 Task: Create in the project TransferLine in Backlog an issue 'User interface not responsive on mobile devices', assign it to team member softage.1@softage.net and change the status to IN PROGRESS.
Action: Mouse moved to (210, 66)
Screenshot: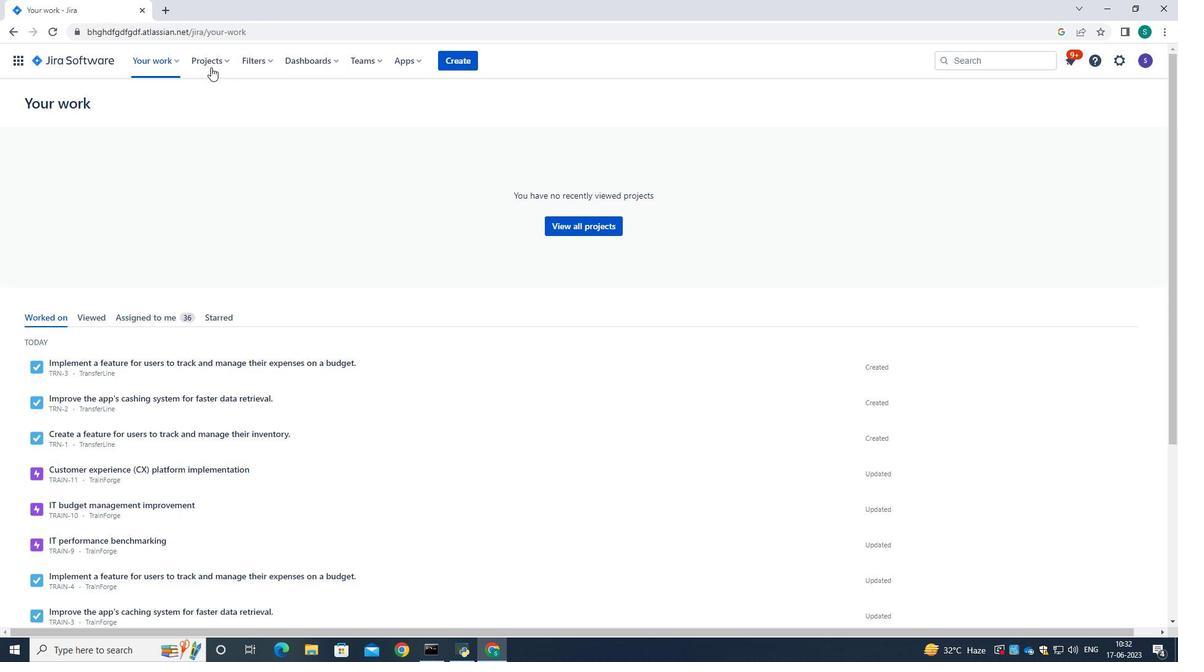 
Action: Mouse pressed left at (210, 66)
Screenshot: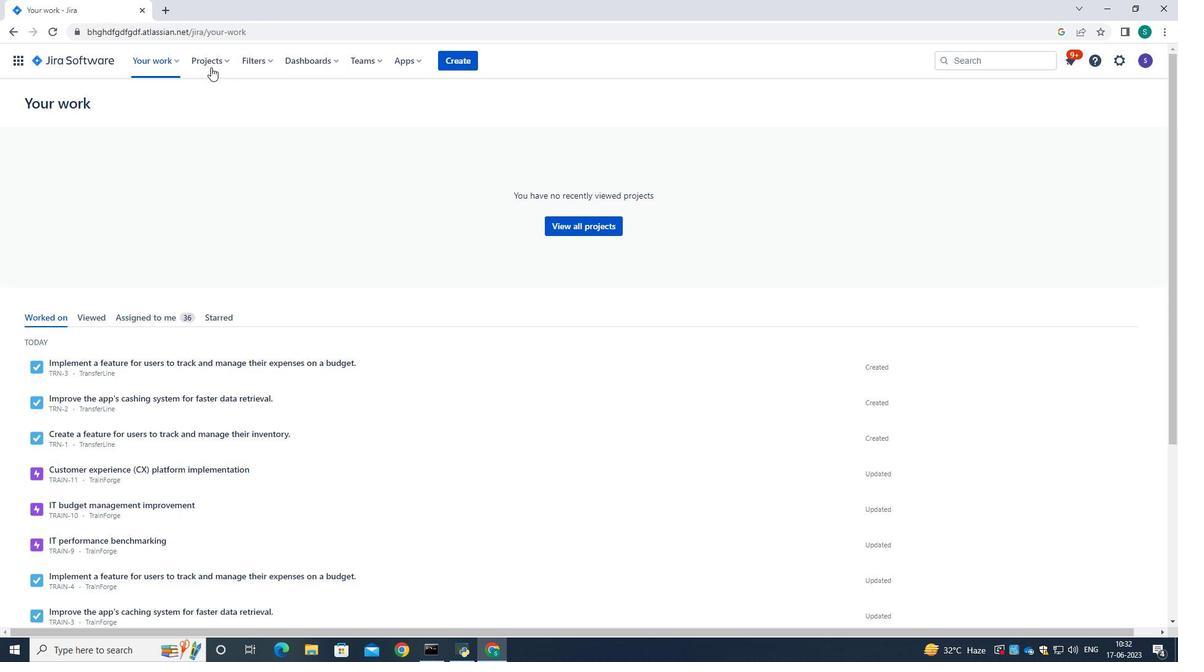 
Action: Mouse moved to (225, 117)
Screenshot: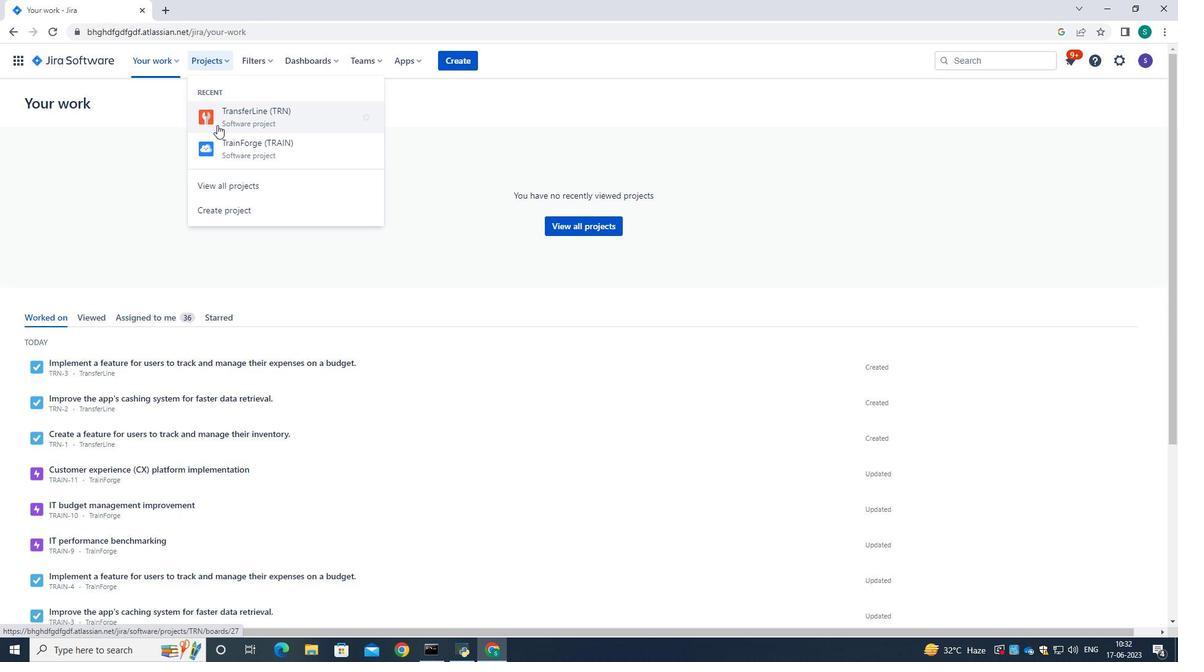 
Action: Mouse pressed left at (225, 117)
Screenshot: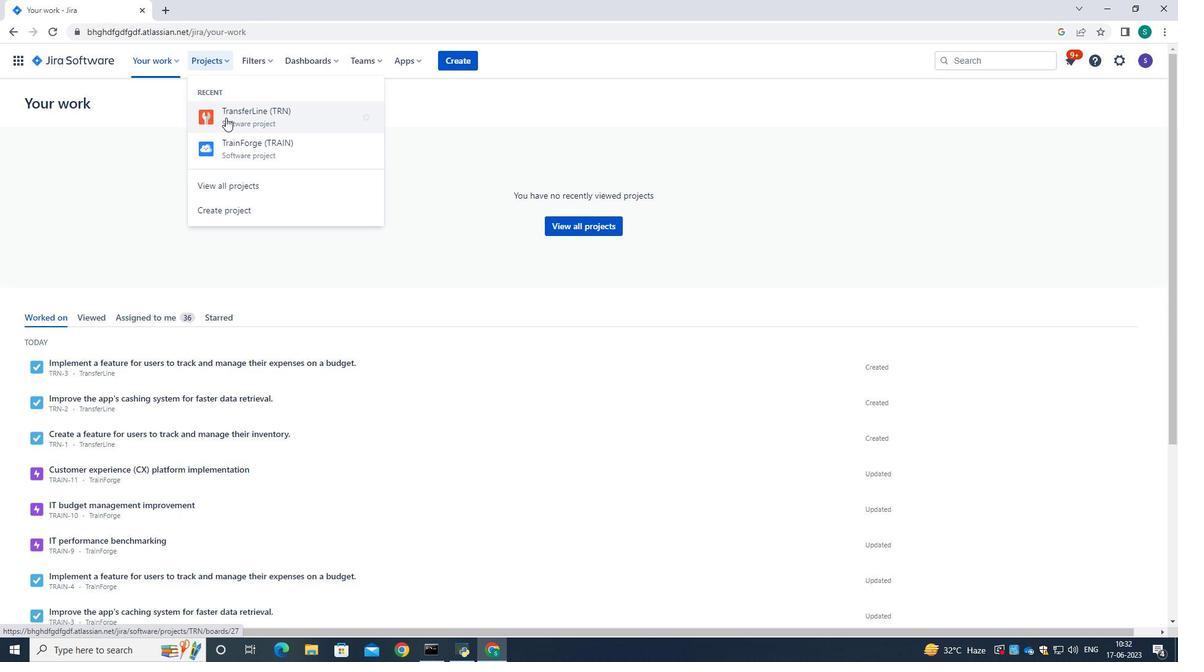 
Action: Mouse moved to (100, 190)
Screenshot: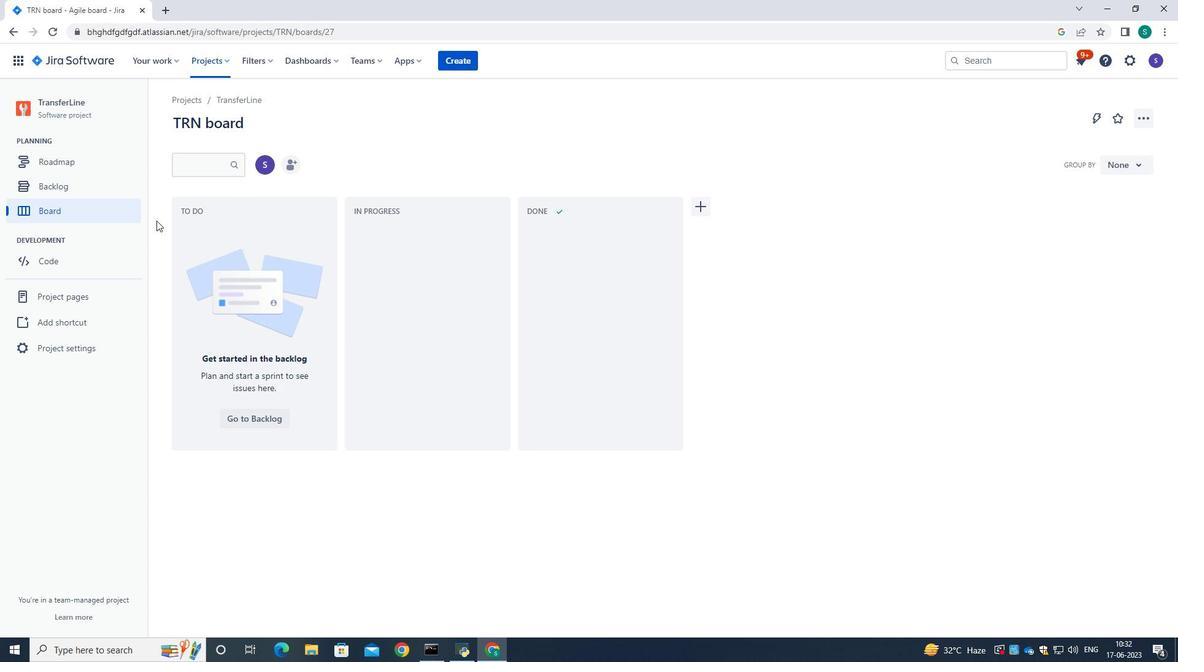 
Action: Mouse pressed left at (100, 190)
Screenshot: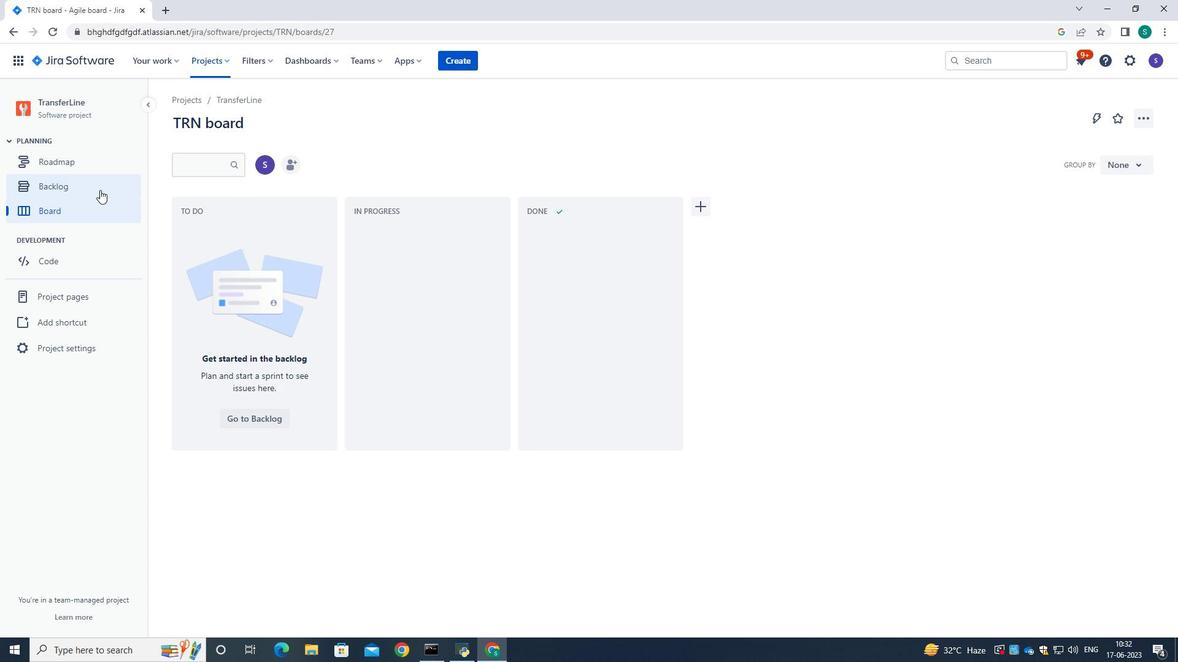 
Action: Mouse moved to (391, 294)
Screenshot: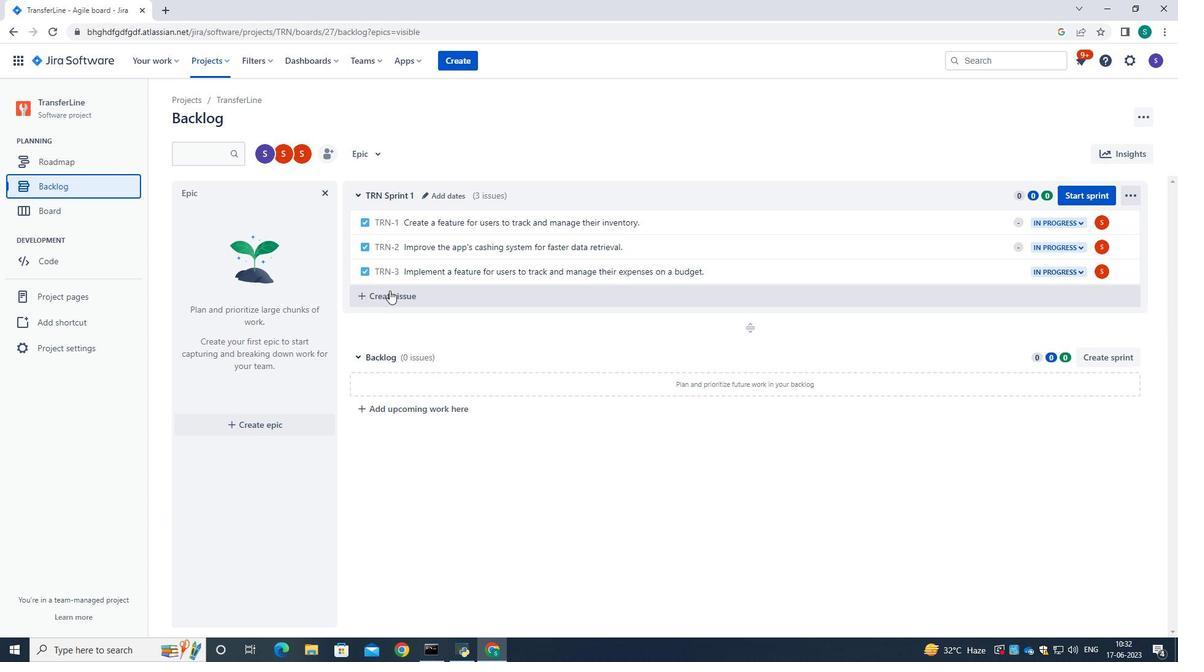 
Action: Mouse pressed left at (391, 294)
Screenshot: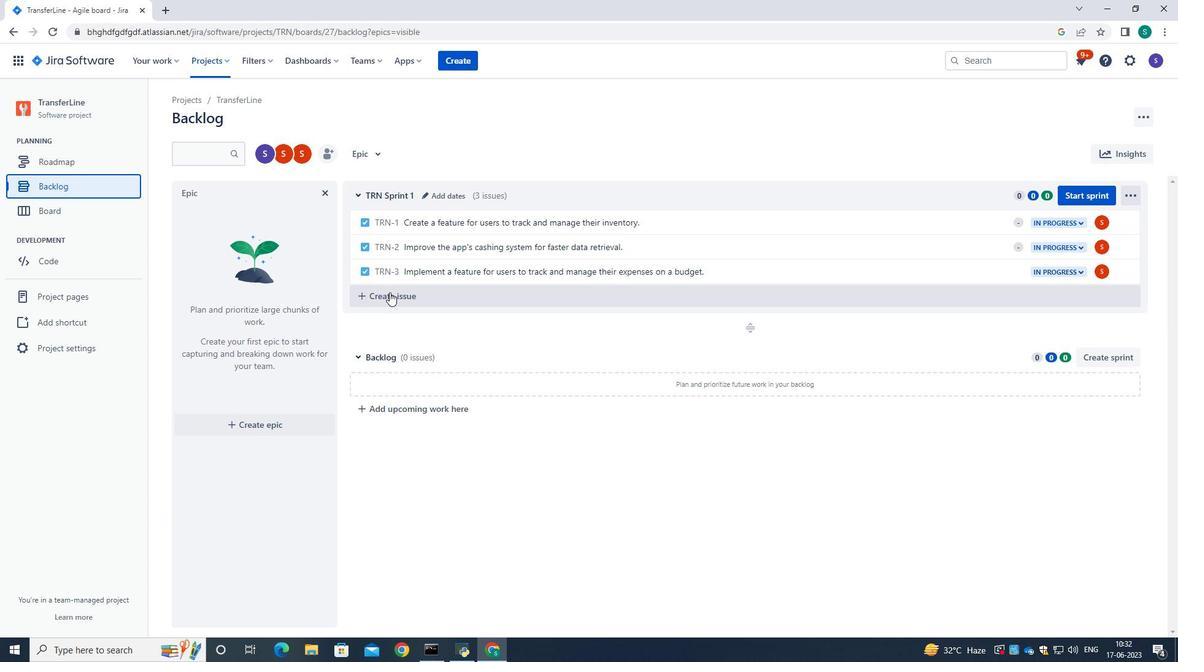 
Action: Mouse moved to (405, 300)
Screenshot: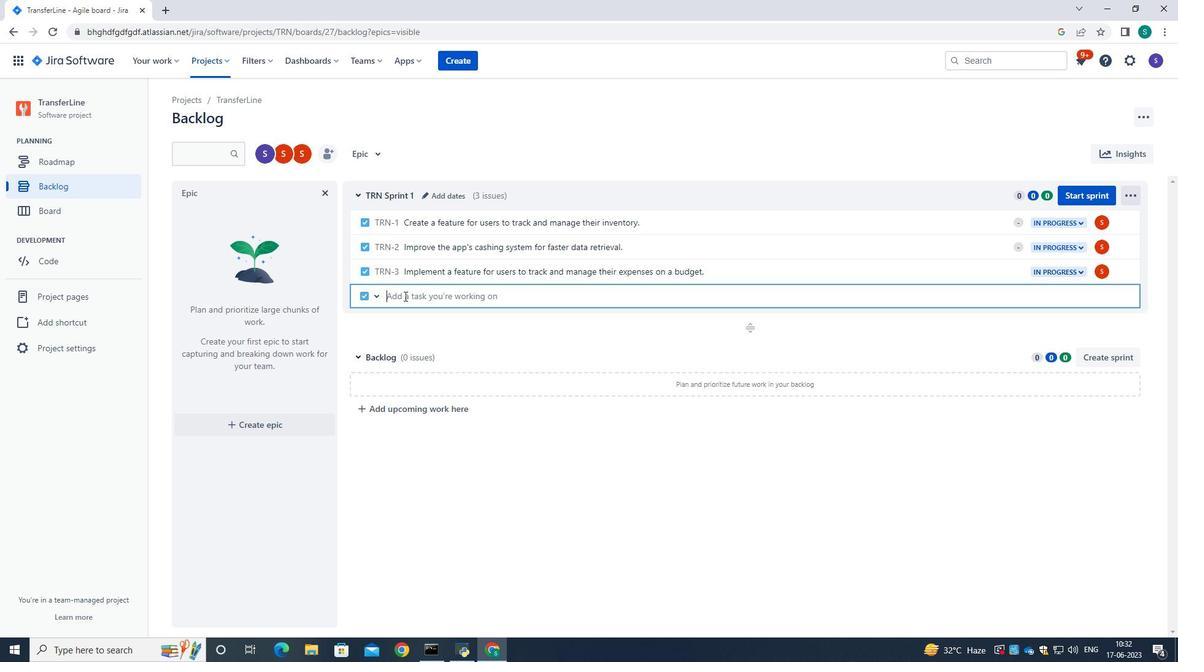 
Action: Mouse pressed left at (405, 300)
Screenshot: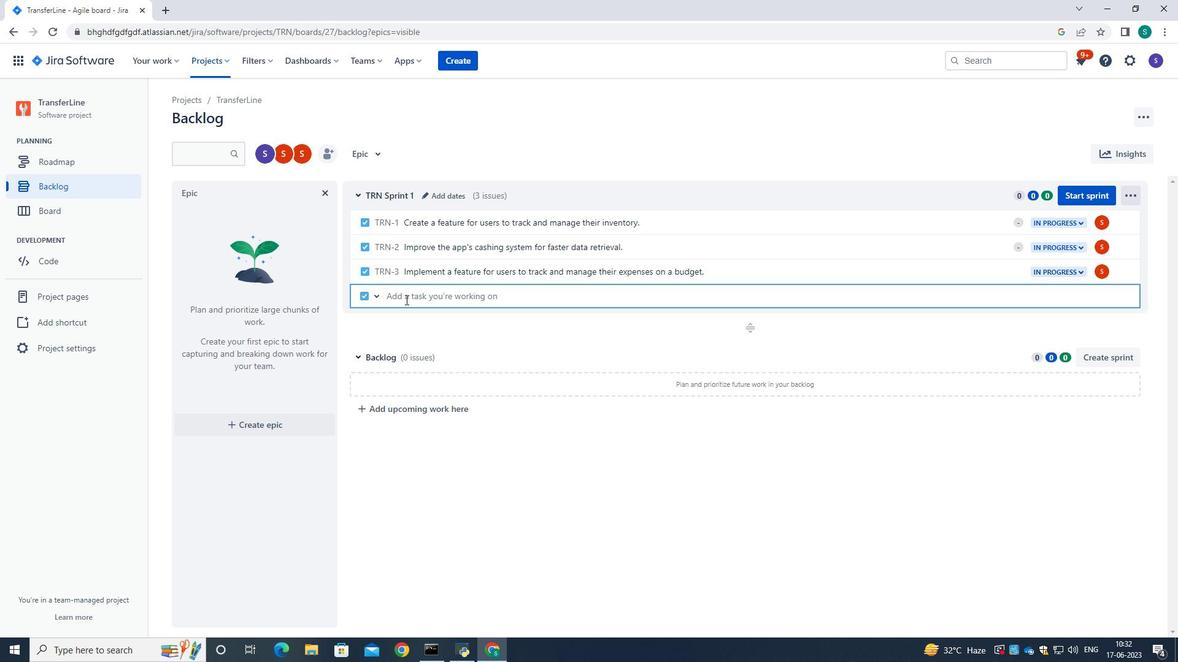 
Action: Key pressed <Key.caps_lock>U<Key.caps_lock>ser<Key.space>interface<Key.space>not<Key.space>respn<Key.backspace>onsive<Key.space>on<Key.space>mobile<Key.space>devices.<Key.enter>
Screenshot: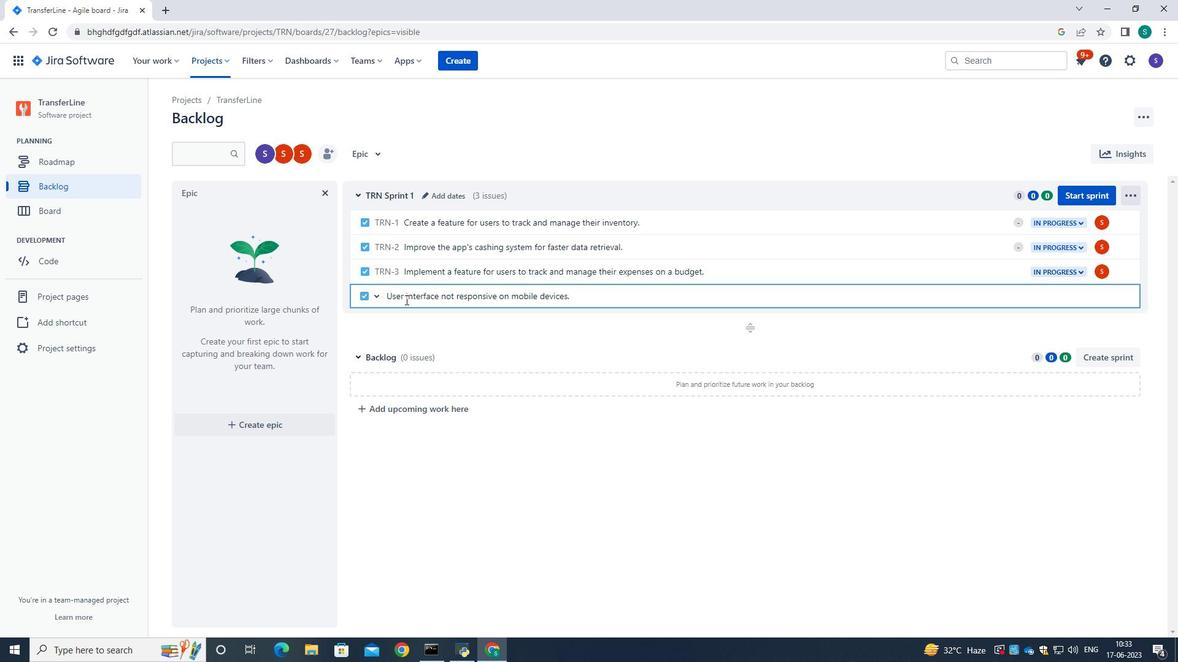
Action: Mouse moved to (1076, 294)
Screenshot: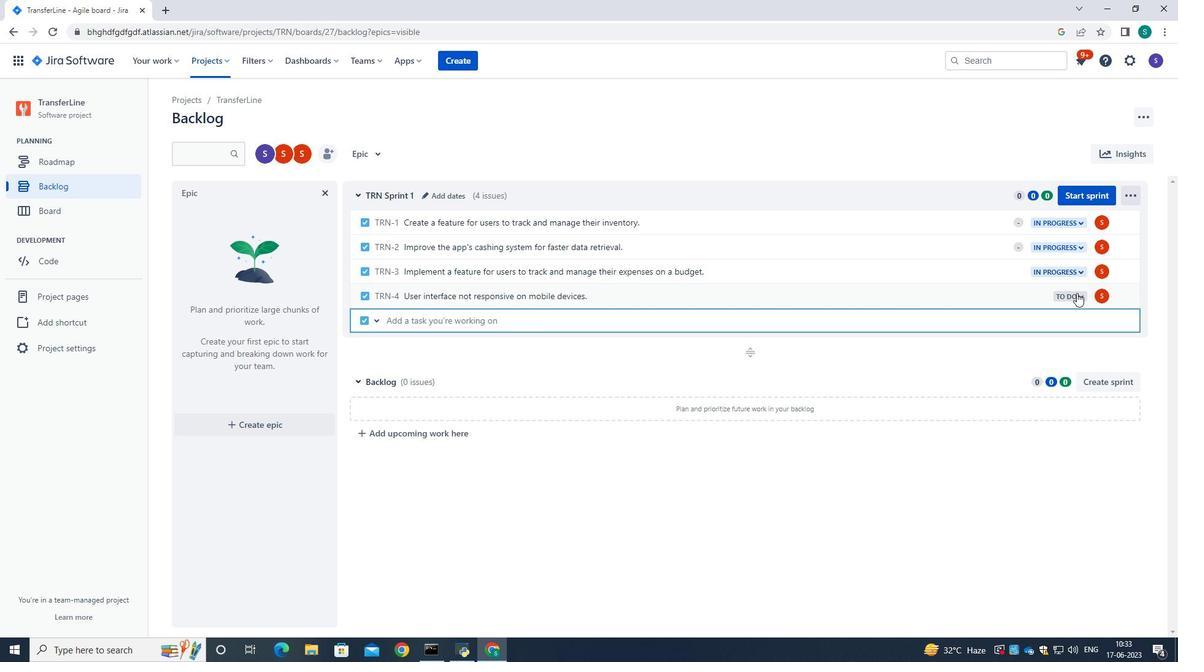 
Action: Mouse pressed left at (1076, 294)
Screenshot: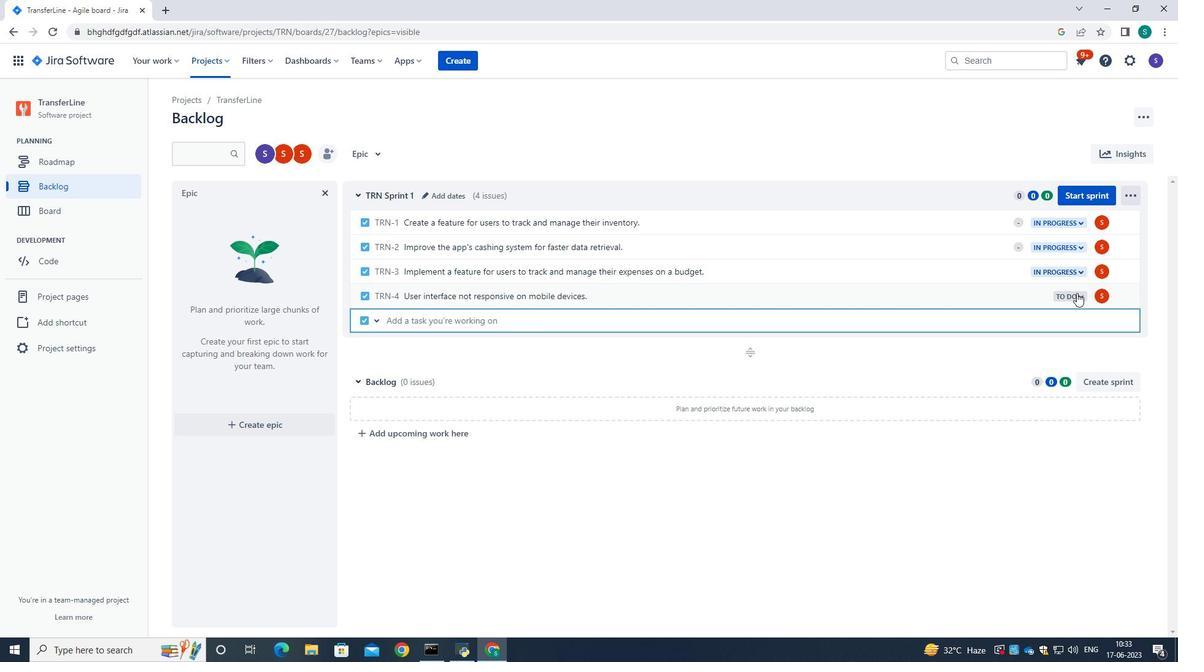 
Action: Mouse moved to (831, 299)
Screenshot: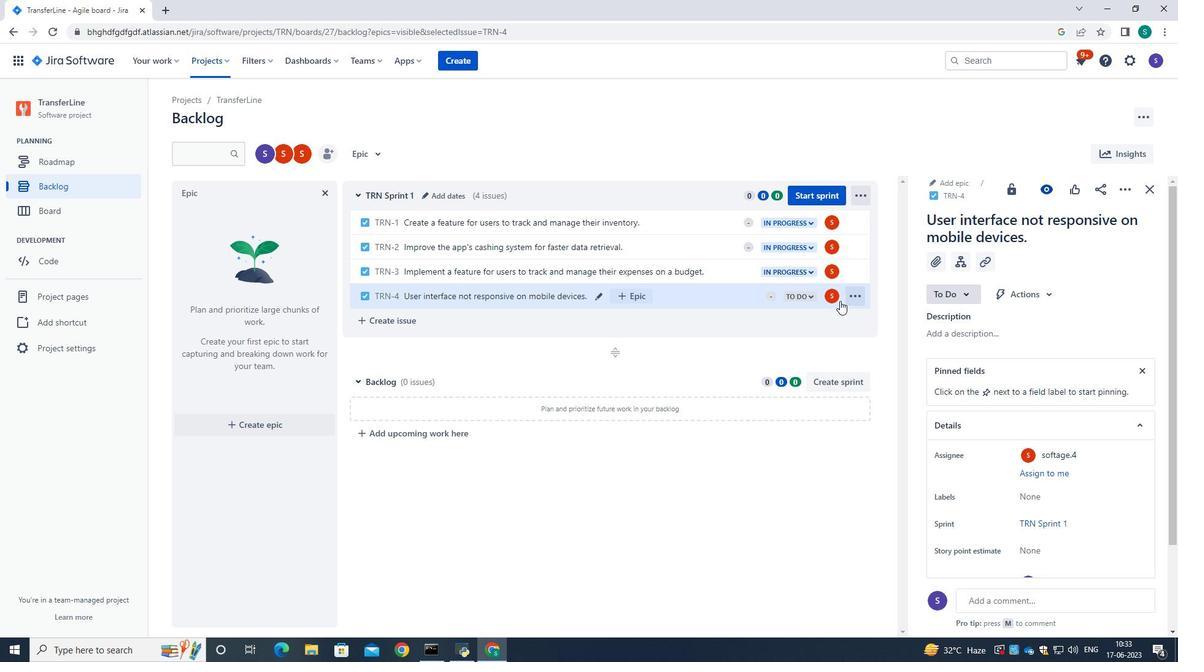 
Action: Mouse pressed left at (831, 299)
Screenshot: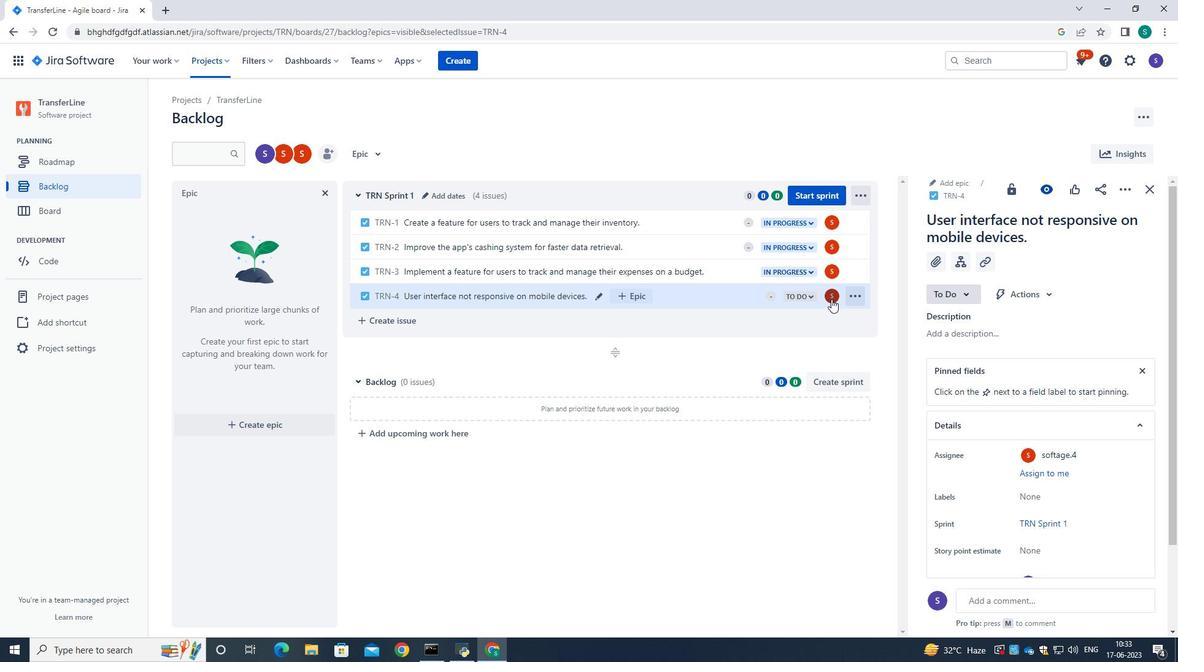 
Action: Mouse moved to (774, 328)
Screenshot: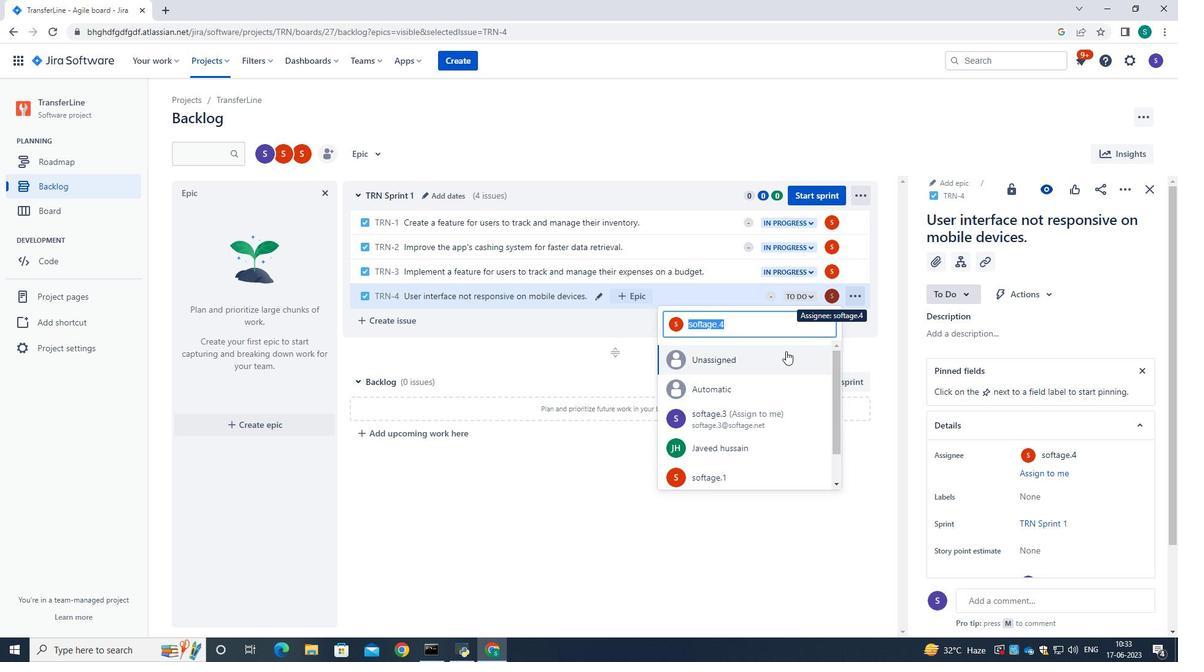 
Action: Key pressed <Key.backspace>sftage.1<Key.shift>@softage.net
Screenshot: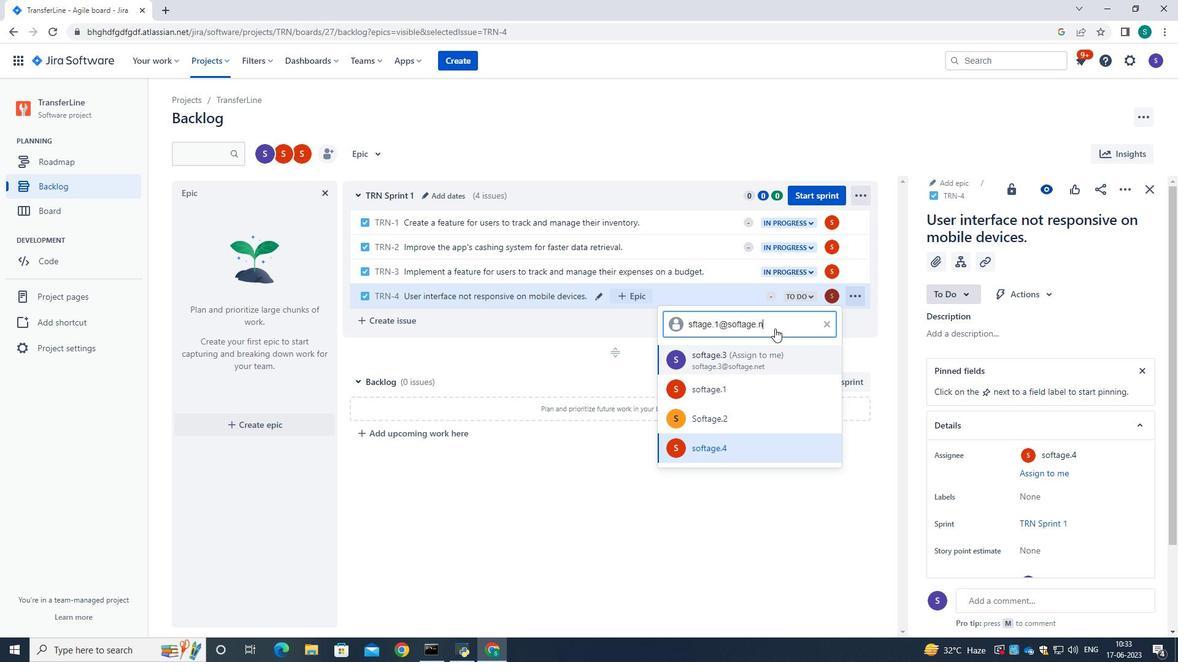 
Action: Mouse moved to (781, 325)
Screenshot: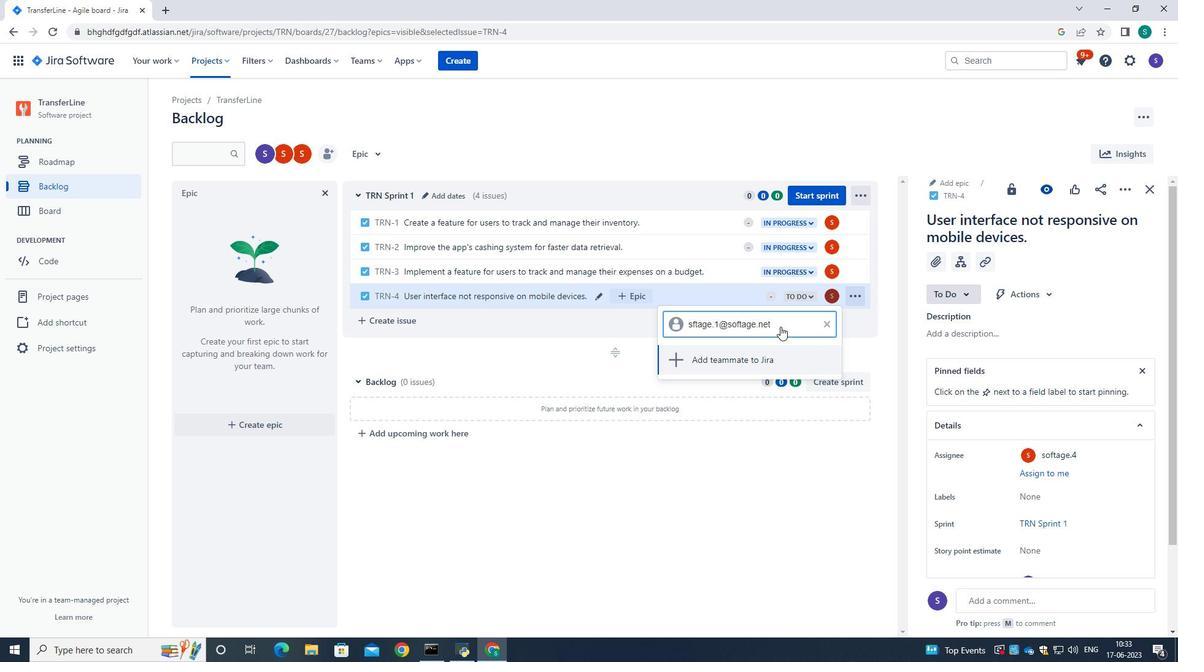 
Action: Mouse pressed left at (781, 325)
Screenshot: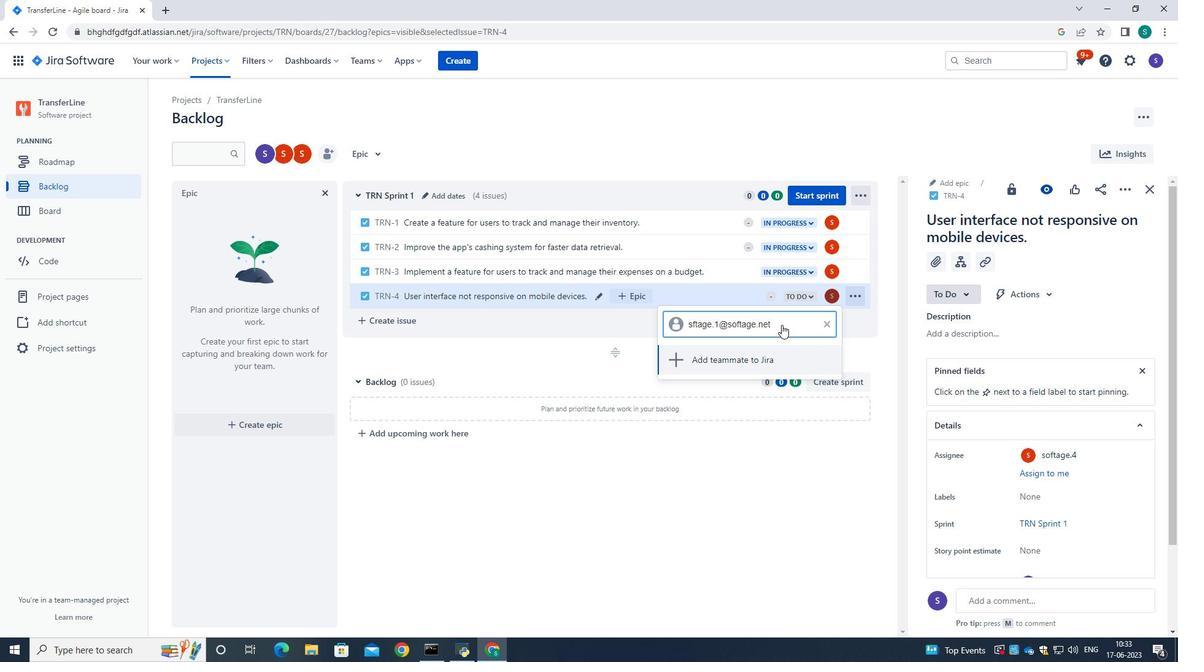
Action: Mouse pressed left at (781, 325)
Screenshot: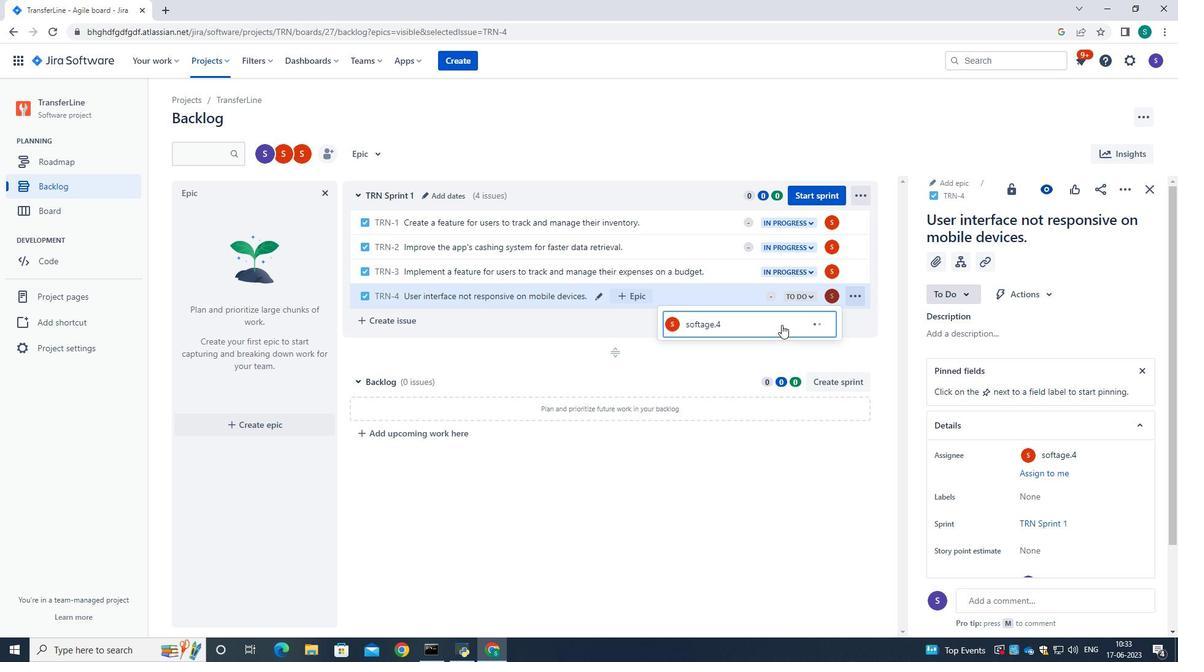 
Action: Mouse moved to (762, 322)
Screenshot: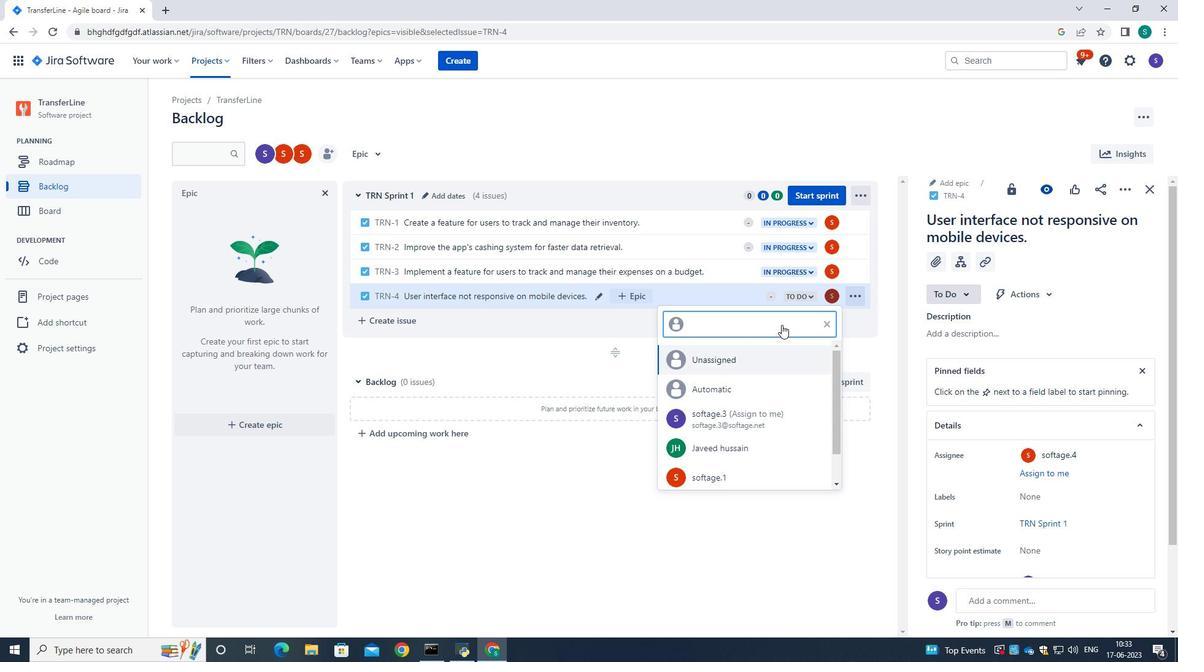 
Action: Key pressed softage.1<Key.shift>@softage.net
Screenshot: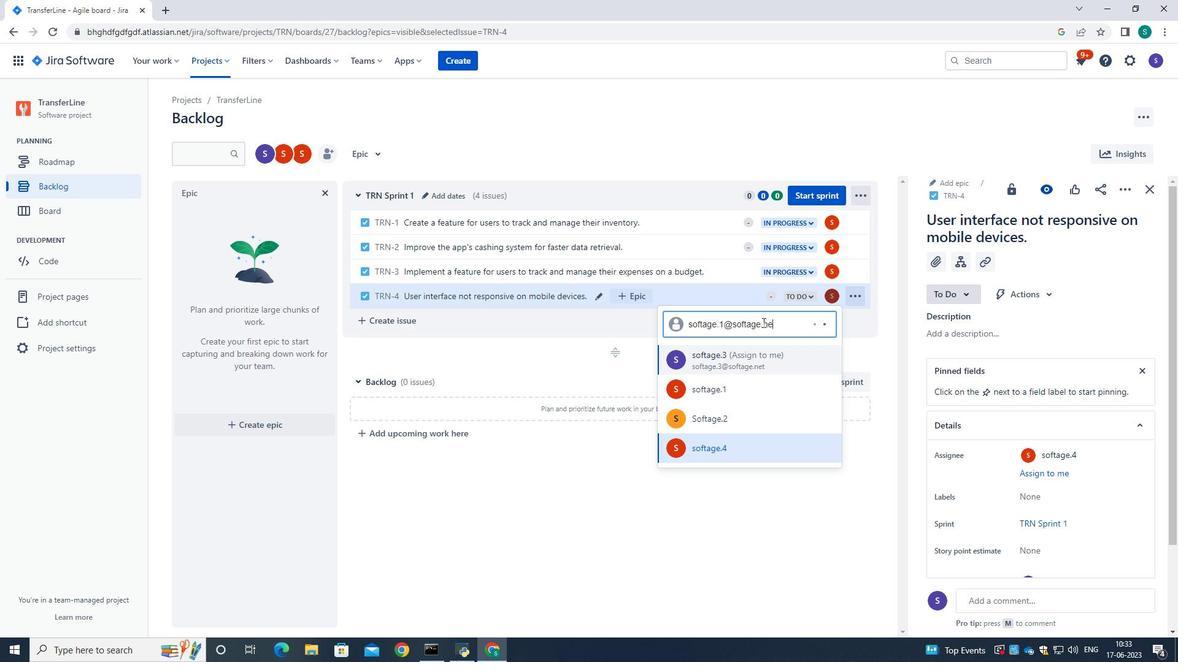 
Action: Mouse moved to (722, 364)
Screenshot: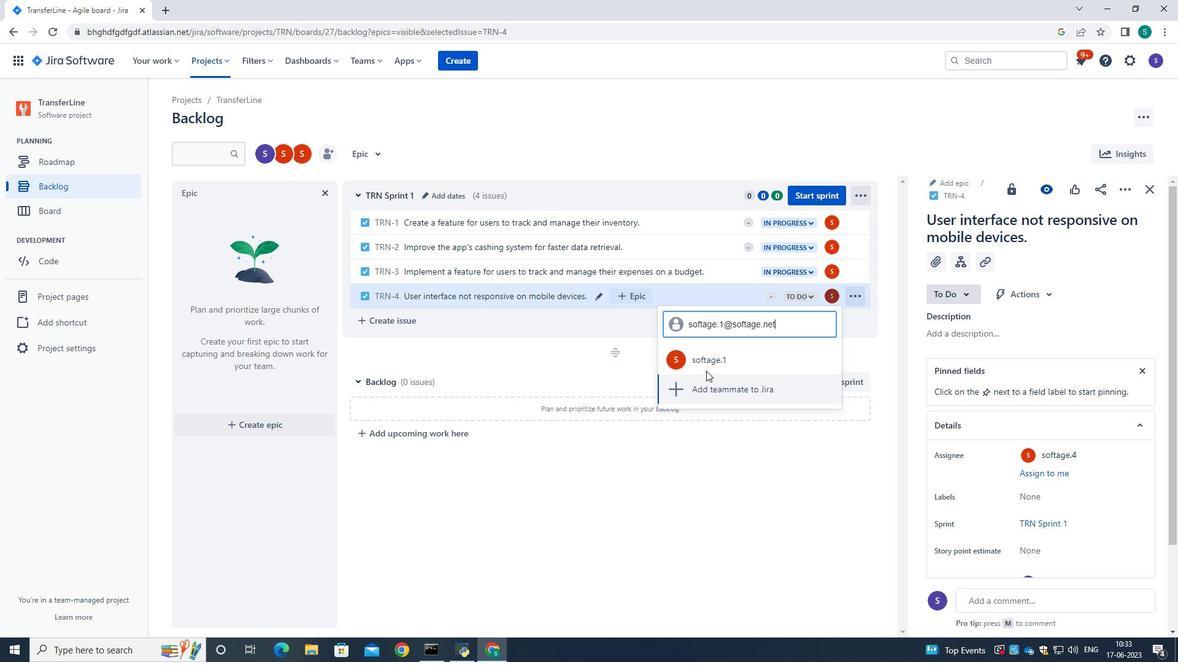 
Action: Mouse pressed left at (722, 364)
Screenshot: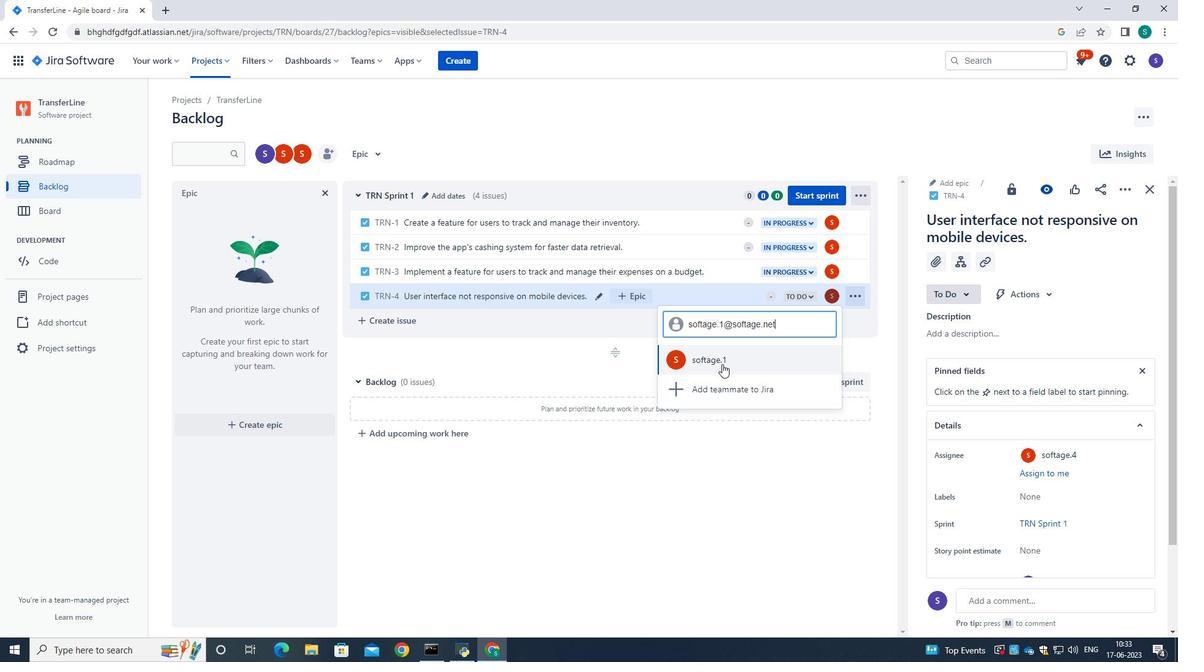 
Action: Mouse moved to (806, 296)
Screenshot: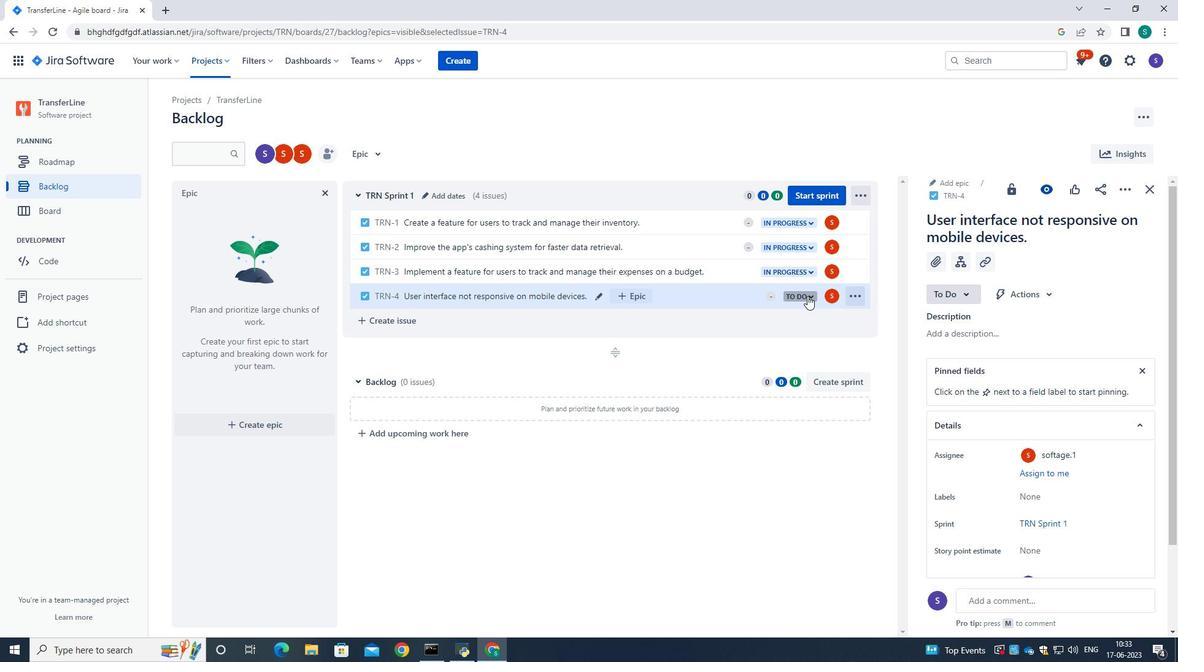 
Action: Mouse pressed left at (806, 296)
Screenshot: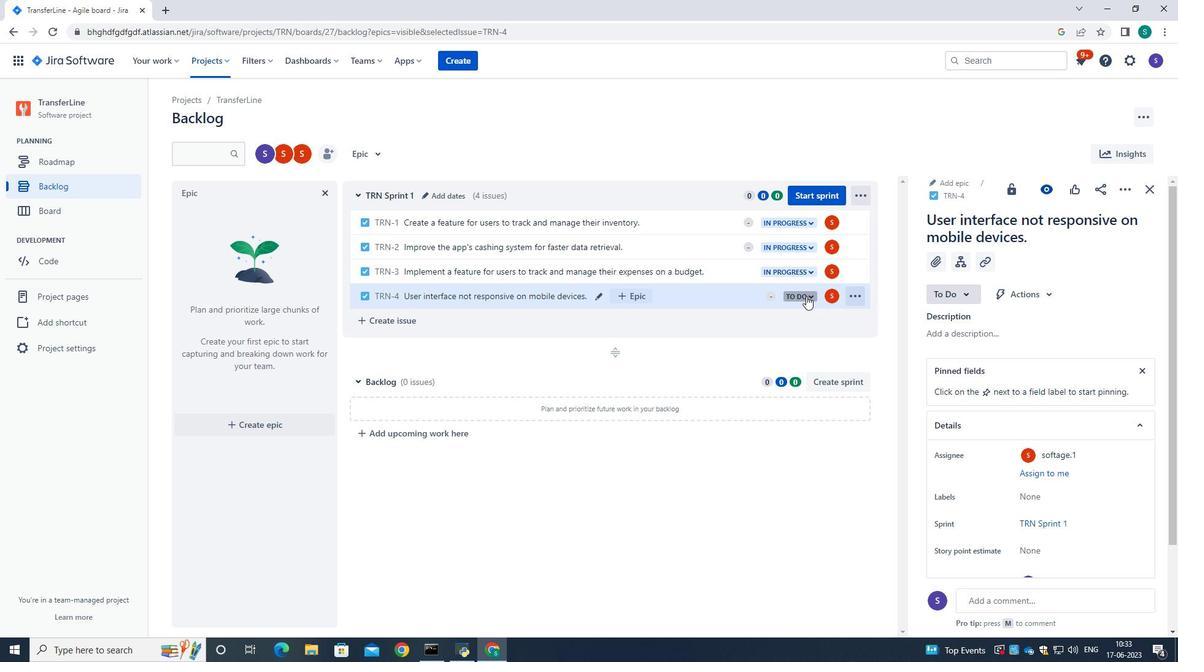 
Action: Mouse moved to (812, 322)
Screenshot: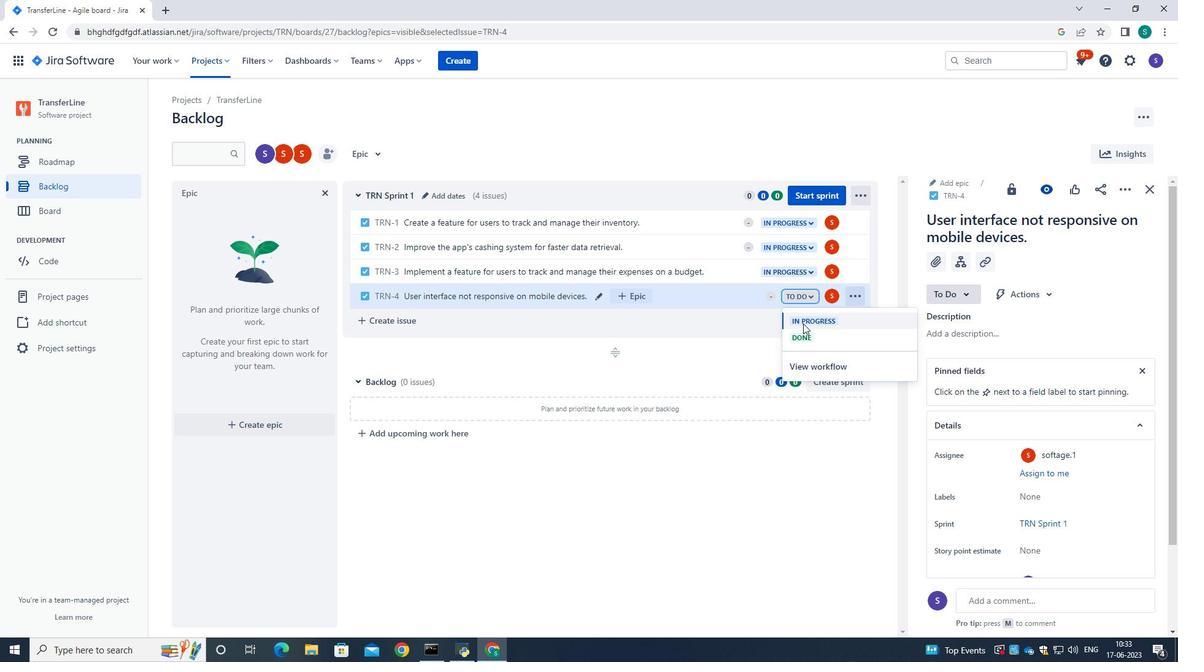 
Action: Mouse pressed left at (812, 322)
Screenshot: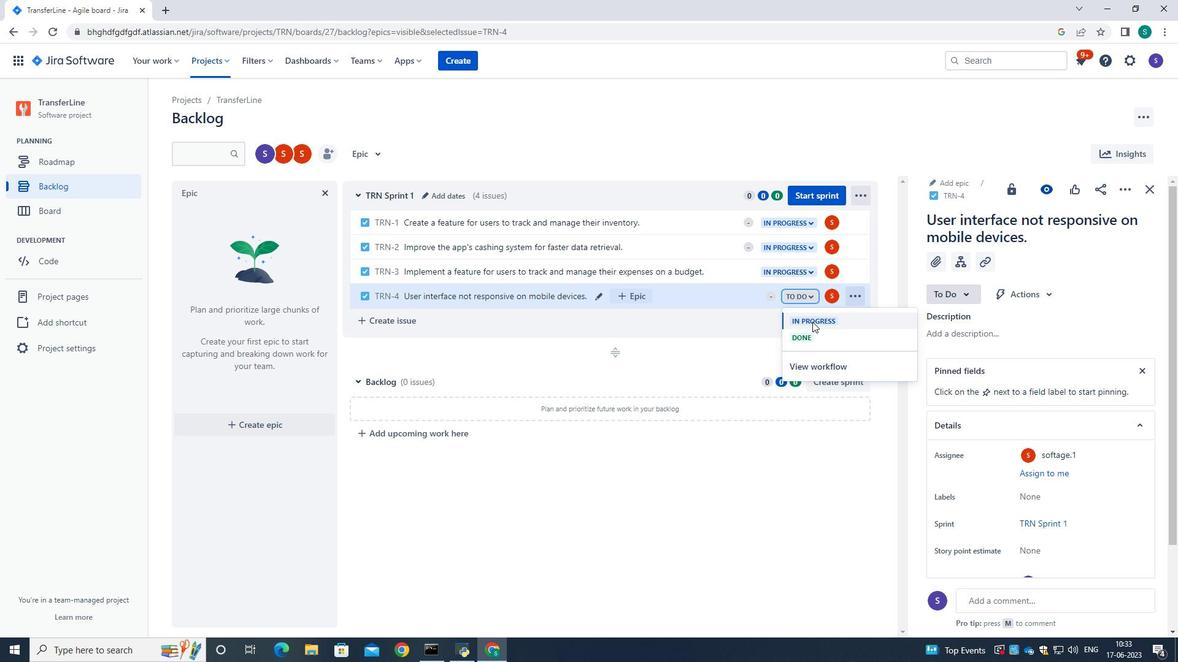 
Action: Mouse moved to (755, 342)
Screenshot: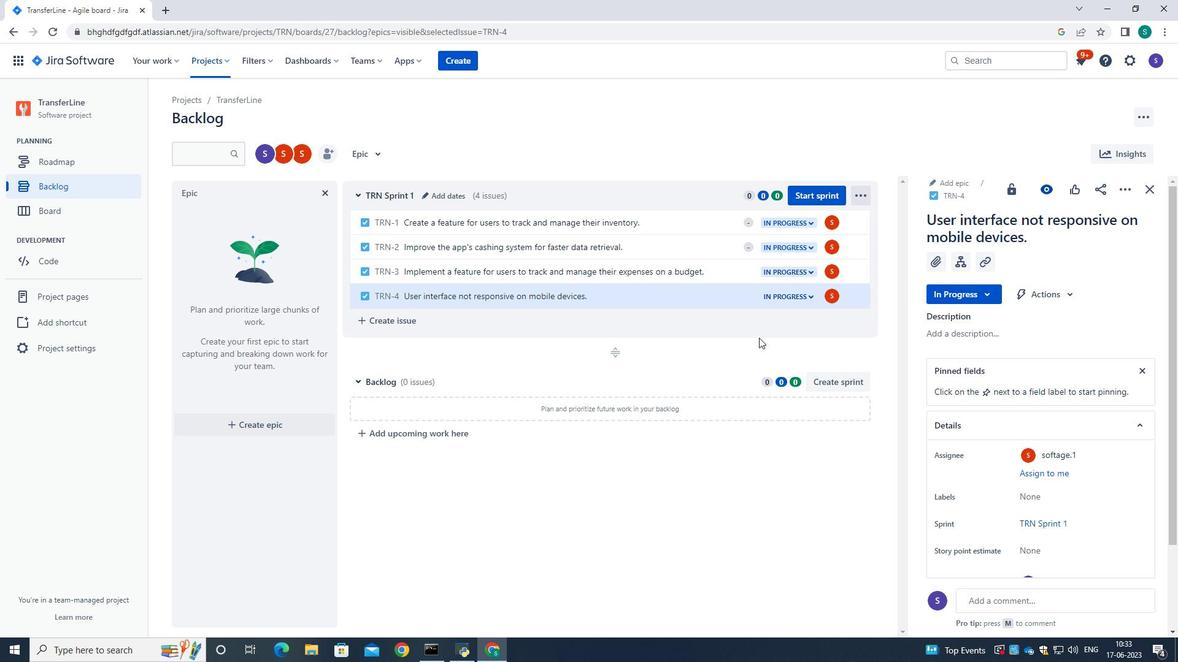 
Action: Mouse pressed left at (755, 342)
Screenshot: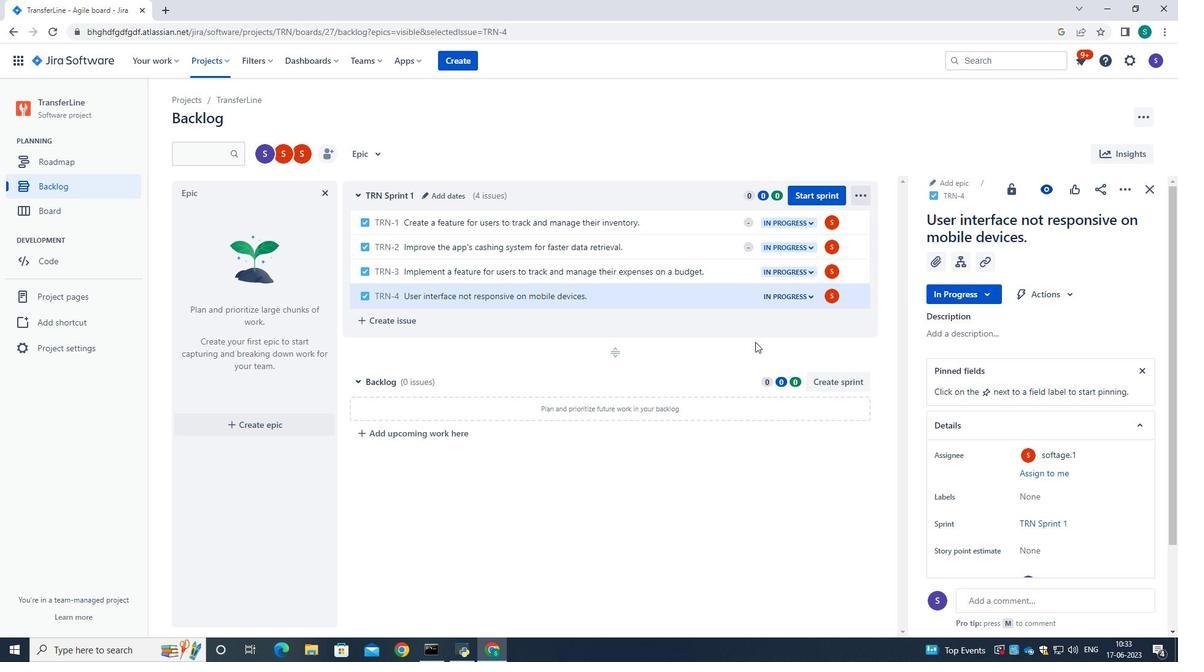 
